 Task: Get directions from Great Wall of China to Badaling Great Wall, Beijing, China departing at 5:00 pm tomorrow
Action: Mouse moved to (1050, 72)
Screenshot: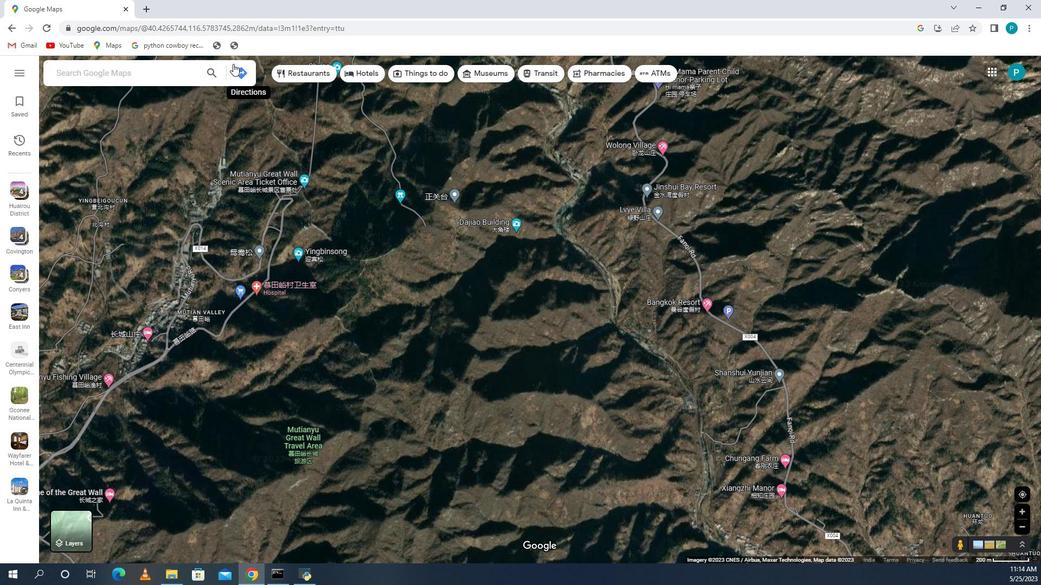 
Action: Mouse pressed left at (1050, 72)
Screenshot: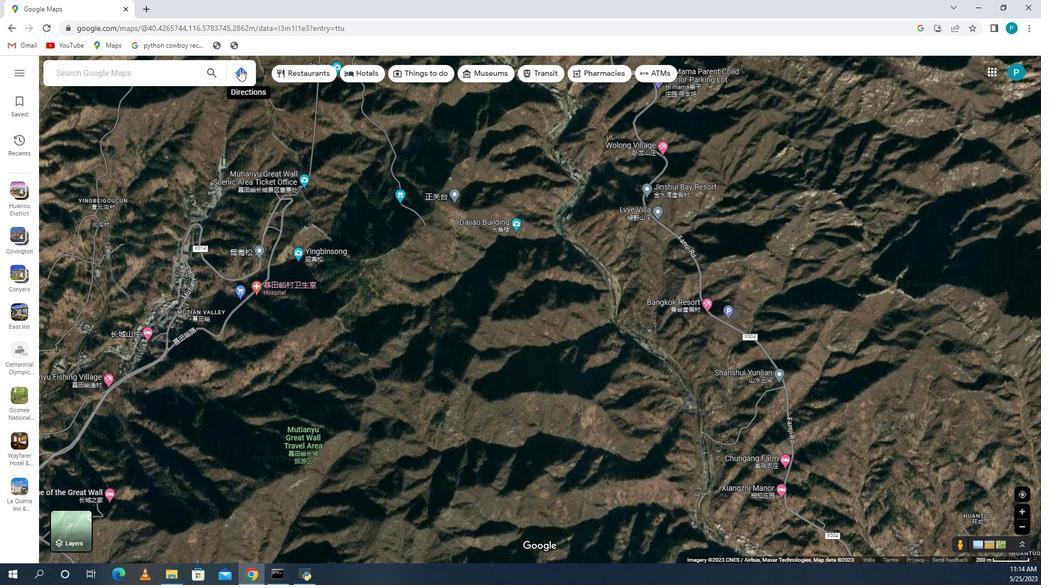 
Action: Mouse moved to (971, 105)
Screenshot: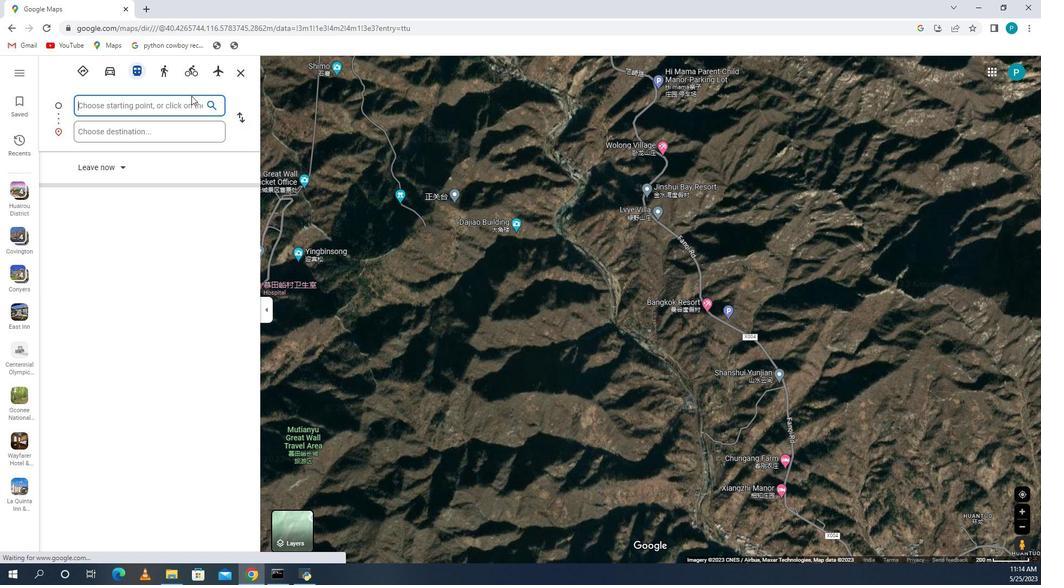 
Action: Mouse pressed left at (971, 105)
Screenshot: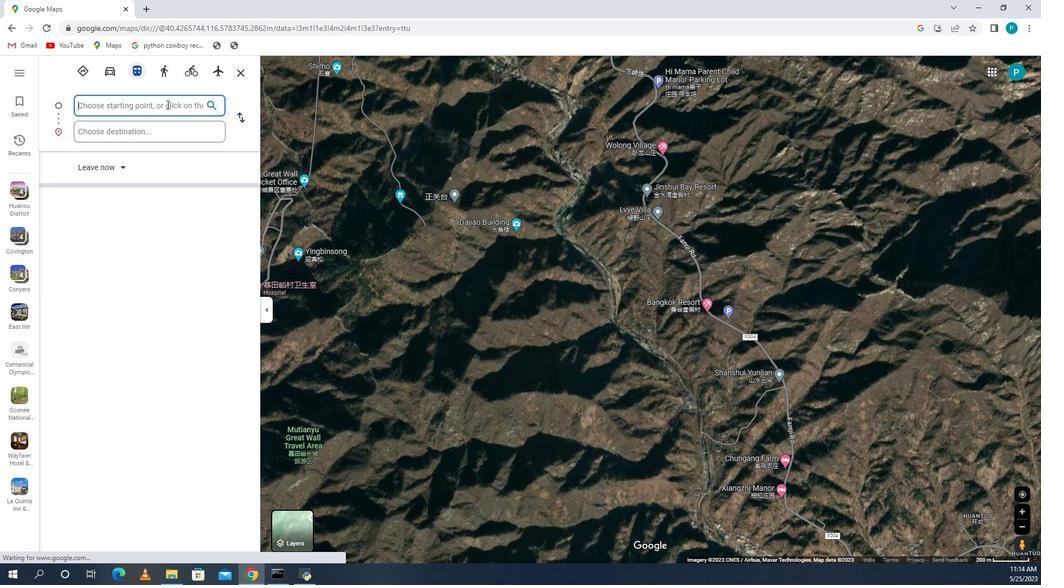 
Action: Key pressed great<Key.space>wall<Key.space><Key.space>of<Key.space>china<Key.space>
Screenshot: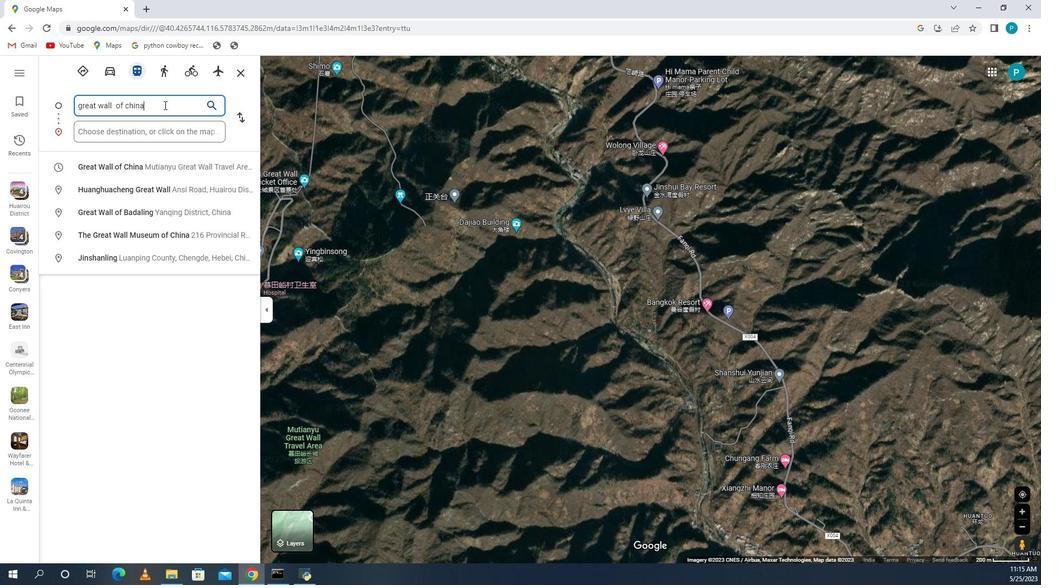 
Action: Mouse moved to (941, 126)
Screenshot: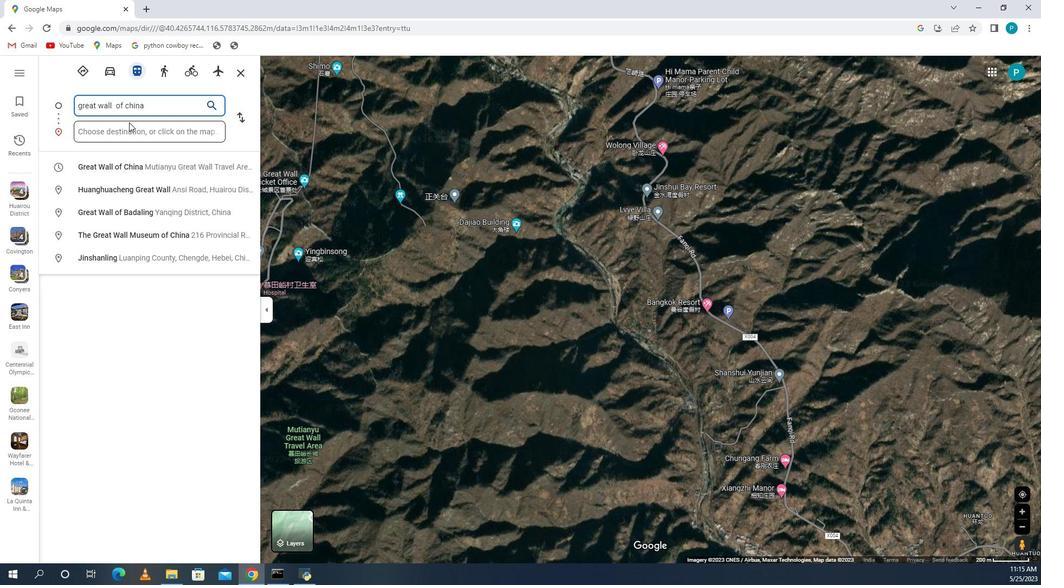 
Action: Mouse pressed left at (941, 126)
Screenshot: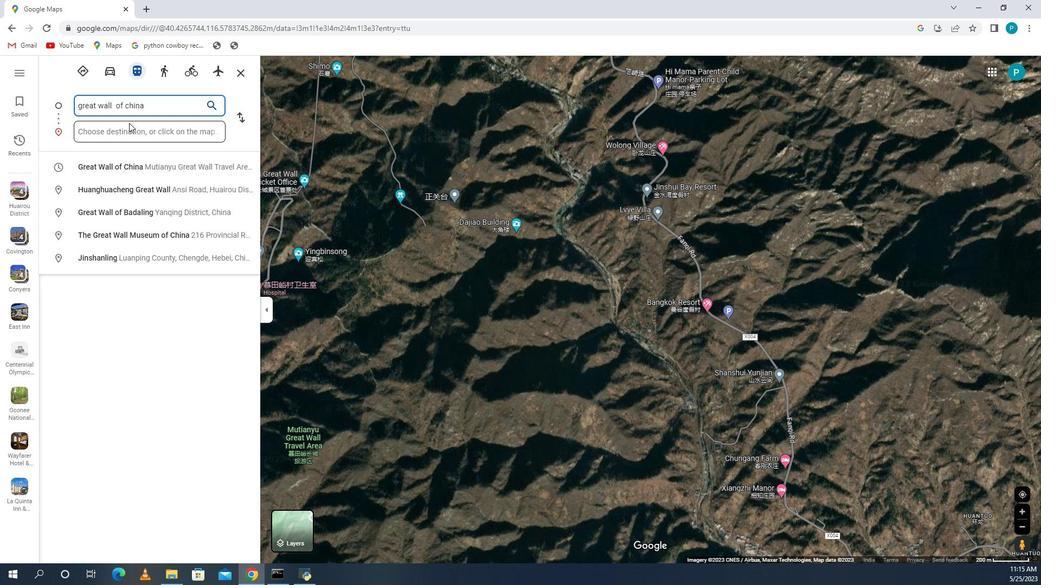 
Action: Key pressed badaling<Key.space>great<Key.space>all<Key.backspace><Key.backspace><Key.backspace>all<Key.backspace><Key.backspace><Key.backspace>wall<Key.space>
Screenshot: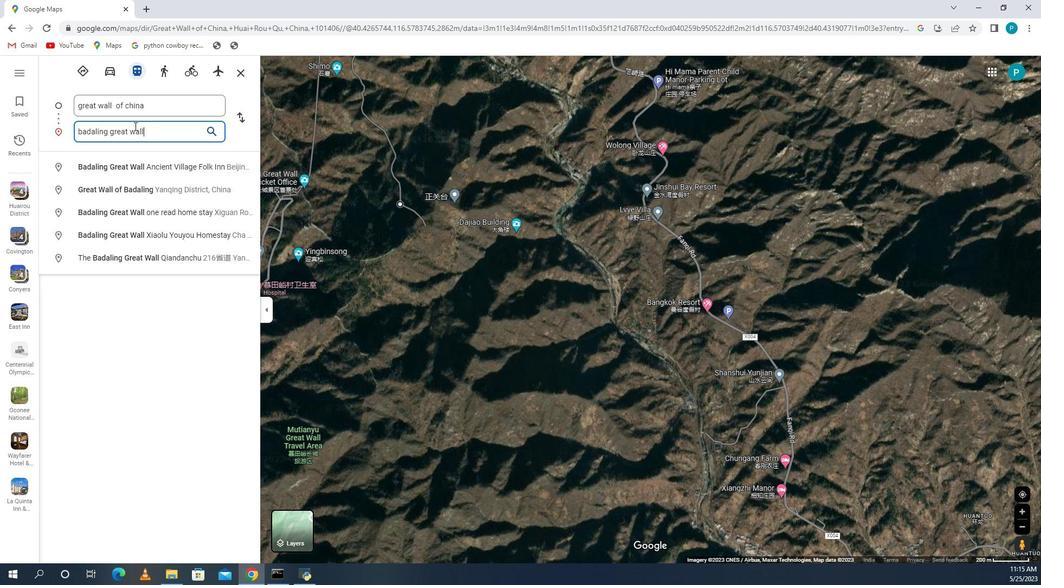 
Action: Mouse moved to (966, 167)
Screenshot: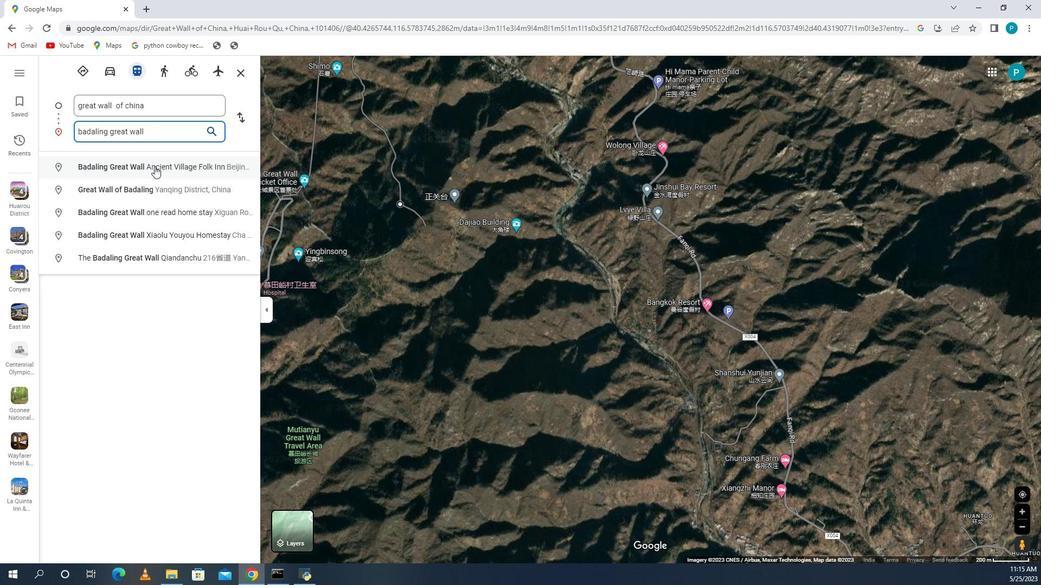 
Action: Mouse pressed left at (966, 167)
Screenshot: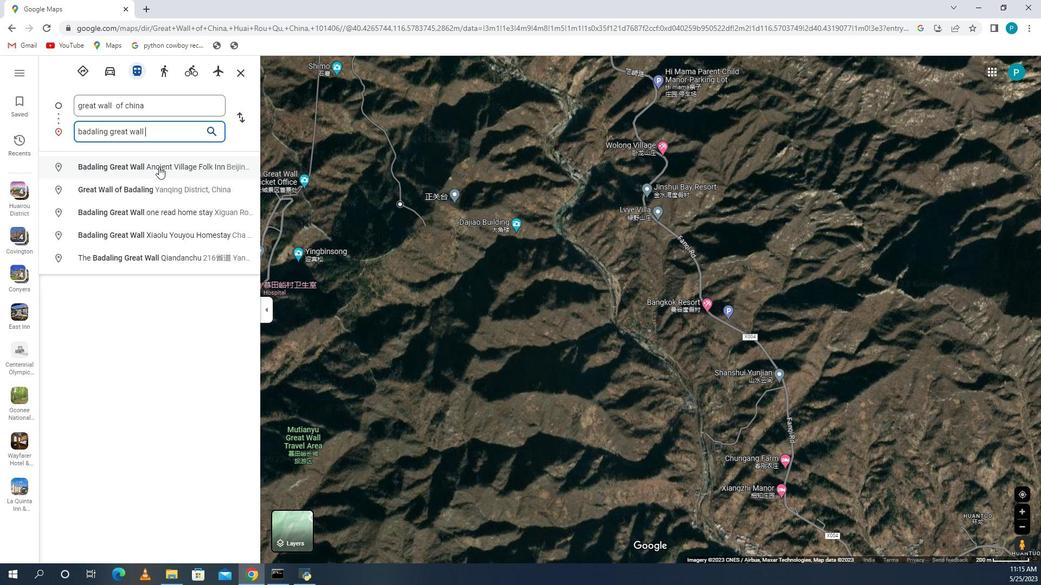 
Action: Mouse moved to (941, 164)
Screenshot: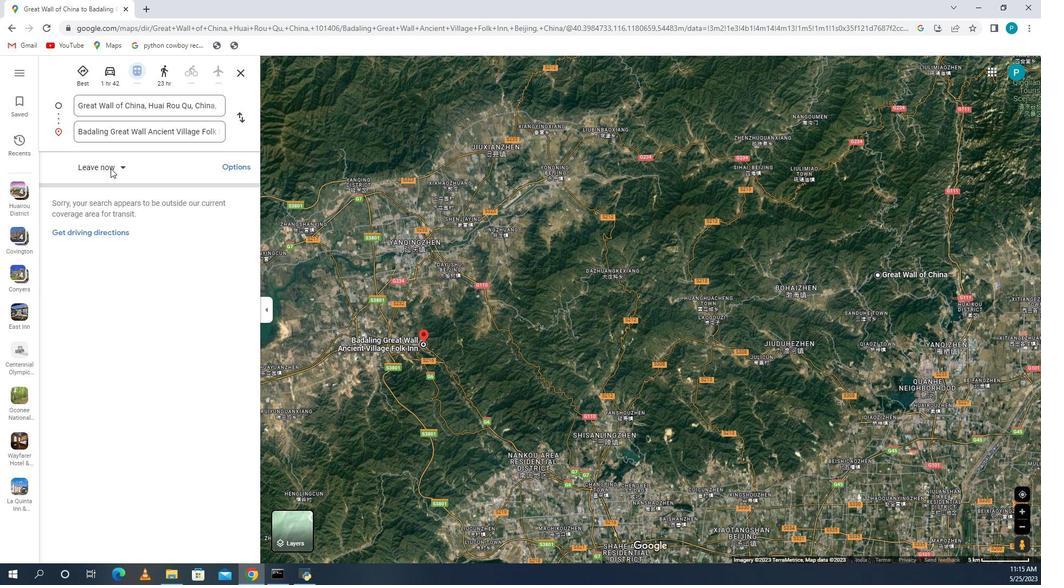 
Action: Mouse pressed left at (941, 164)
Screenshot: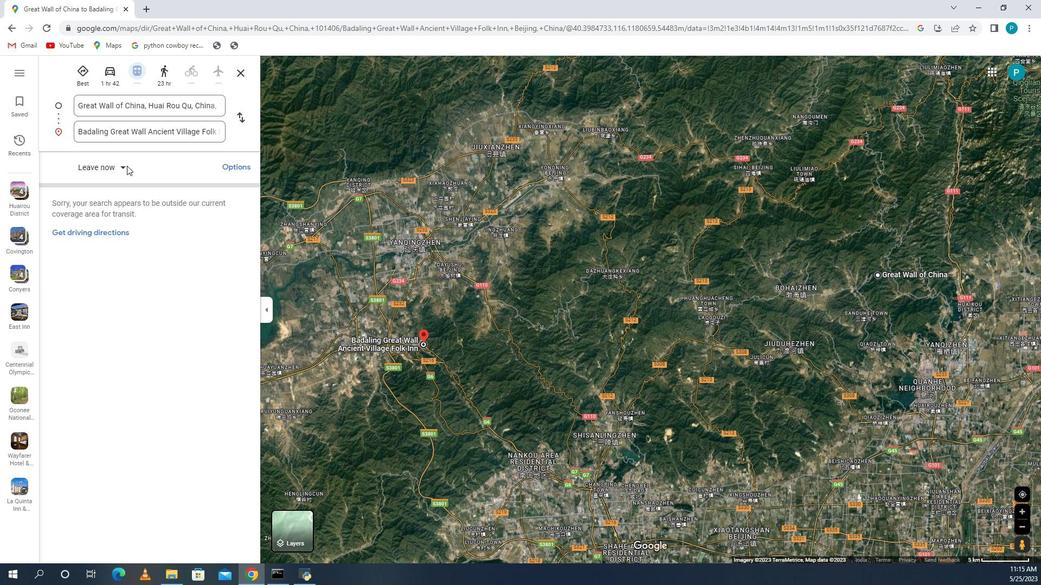 
Action: Mouse moved to (927, 170)
Screenshot: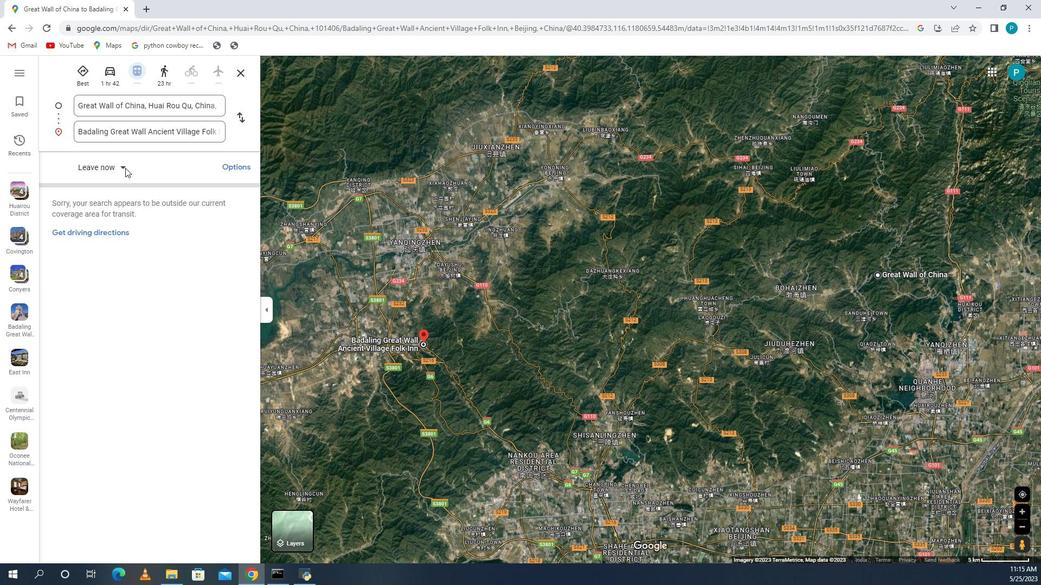 
Action: Mouse pressed left at (927, 170)
Screenshot: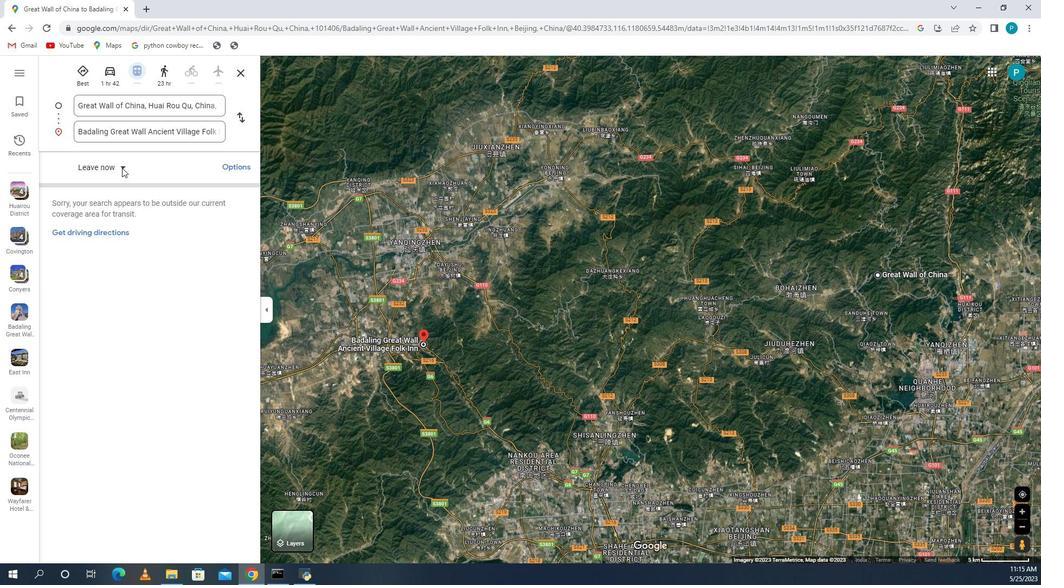 
Action: Mouse moved to (922, 203)
Screenshot: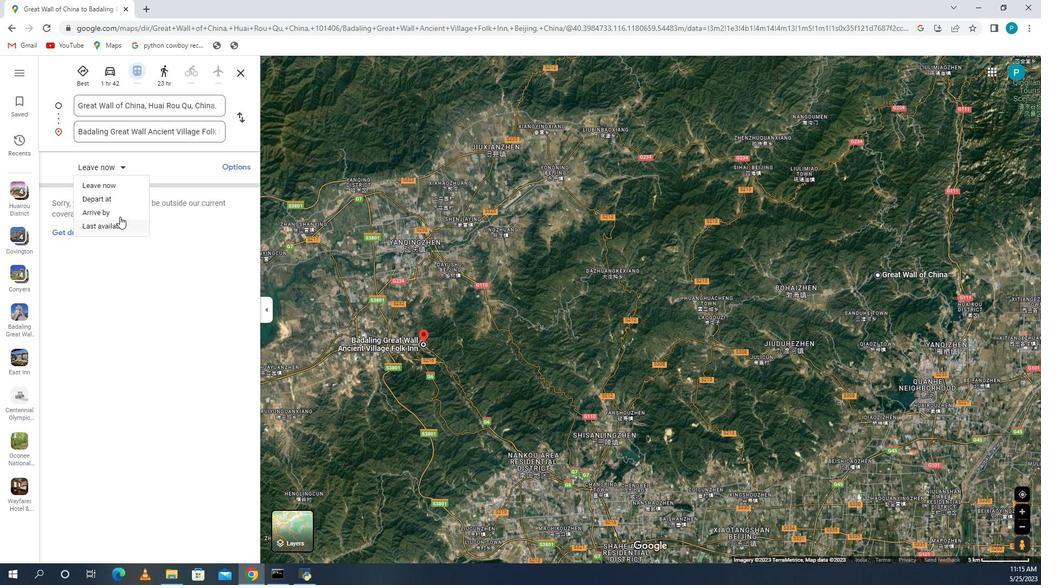 
Action: Mouse pressed left at (922, 203)
Screenshot: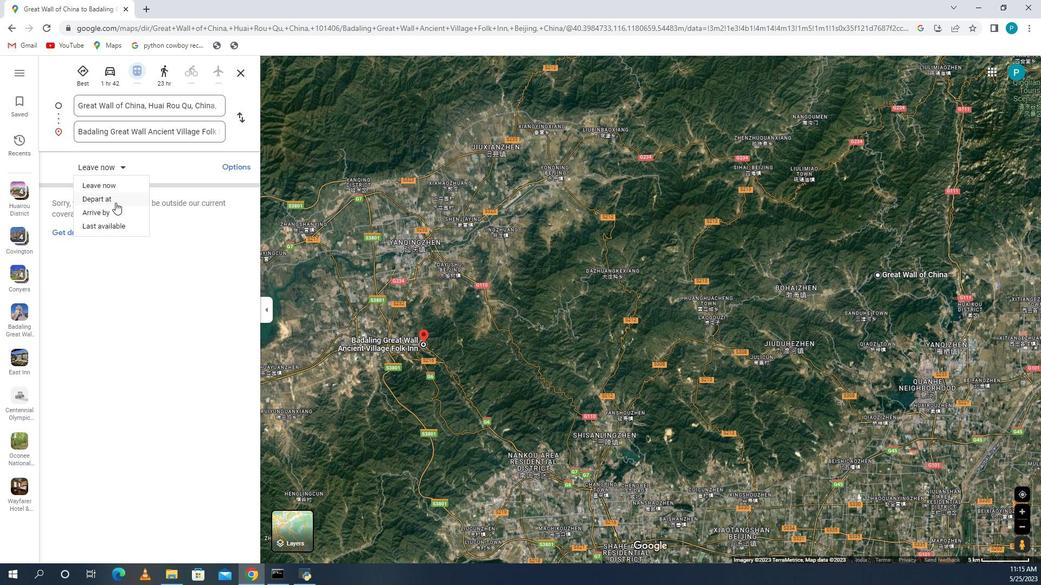 
Action: Mouse moved to (943, 187)
Screenshot: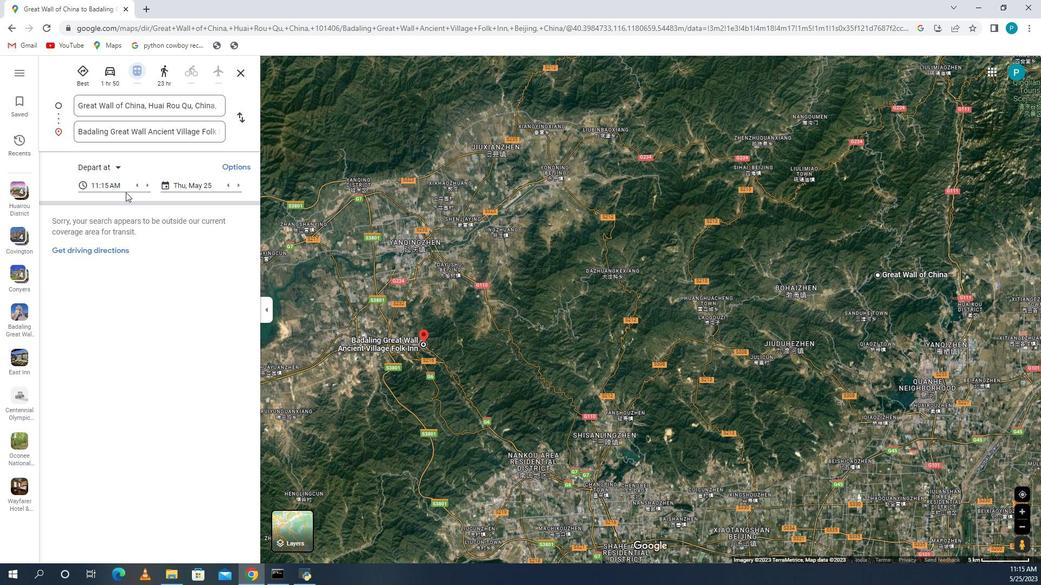 
Action: Mouse pressed left at (943, 187)
Screenshot: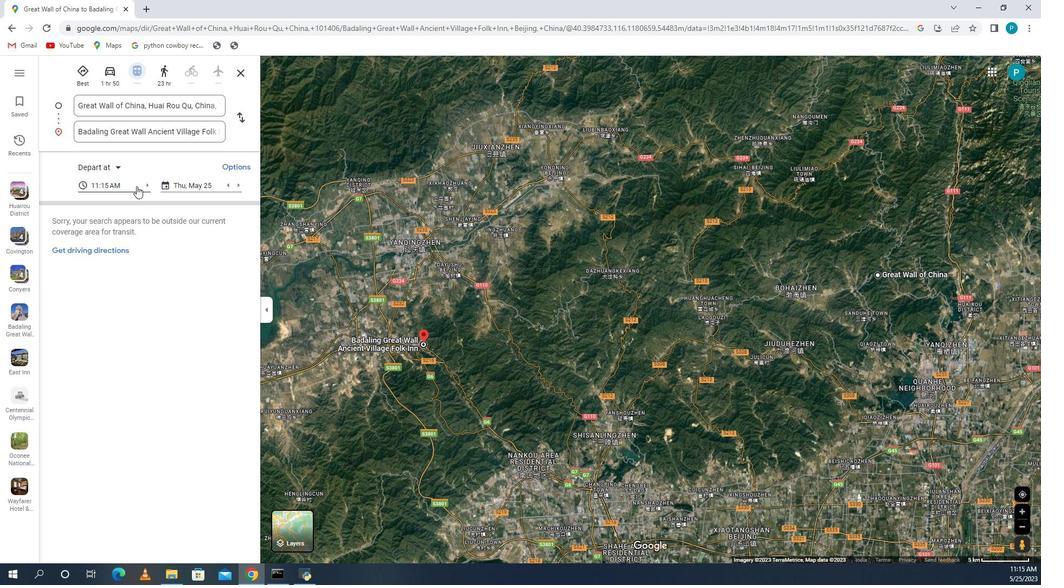 
Action: Mouse moved to (910, 185)
Screenshot: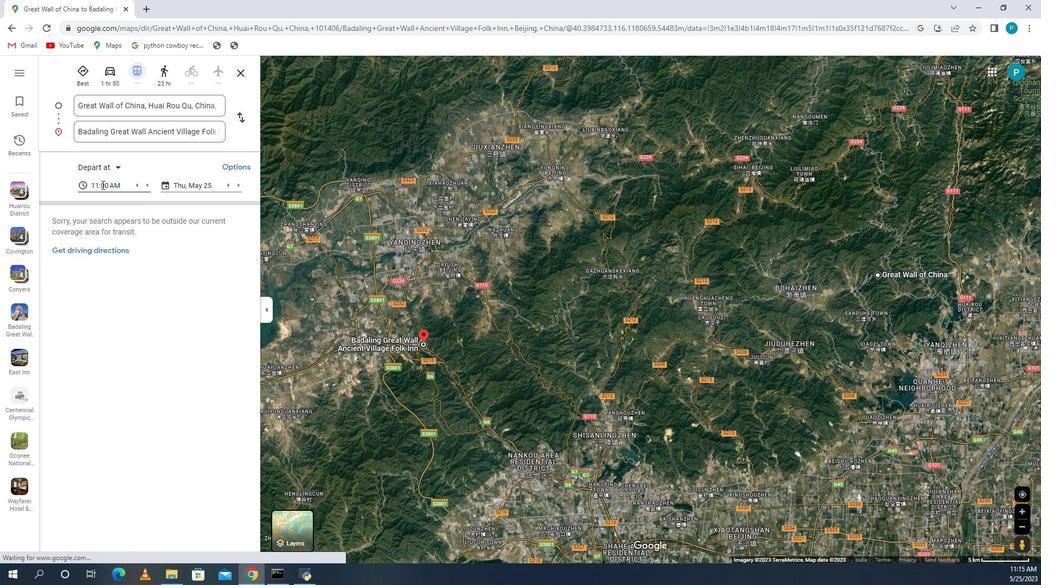 
Action: Mouse pressed left at (910, 185)
Screenshot: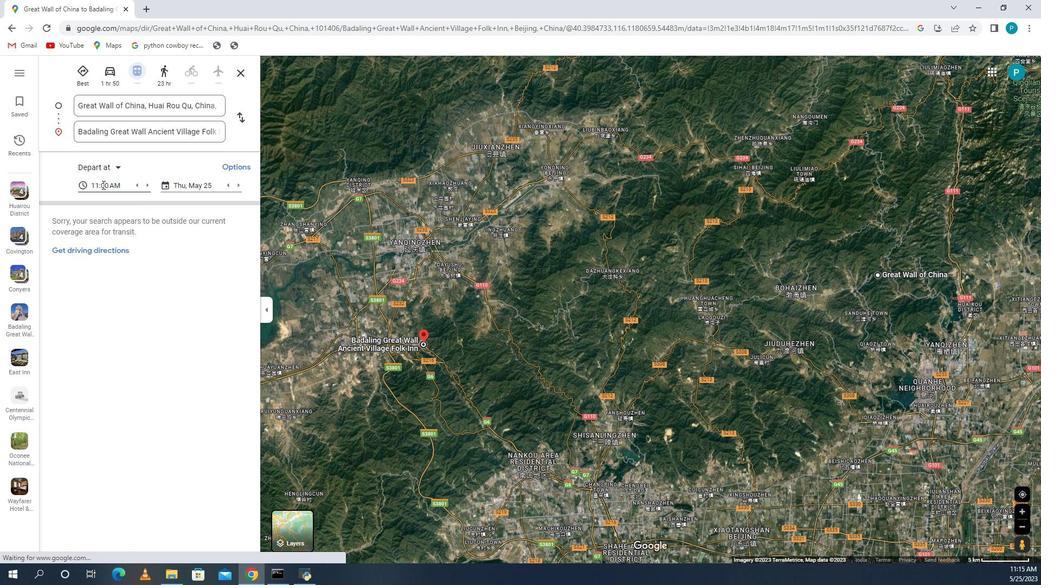 
Action: Mouse moved to (912, 257)
Screenshot: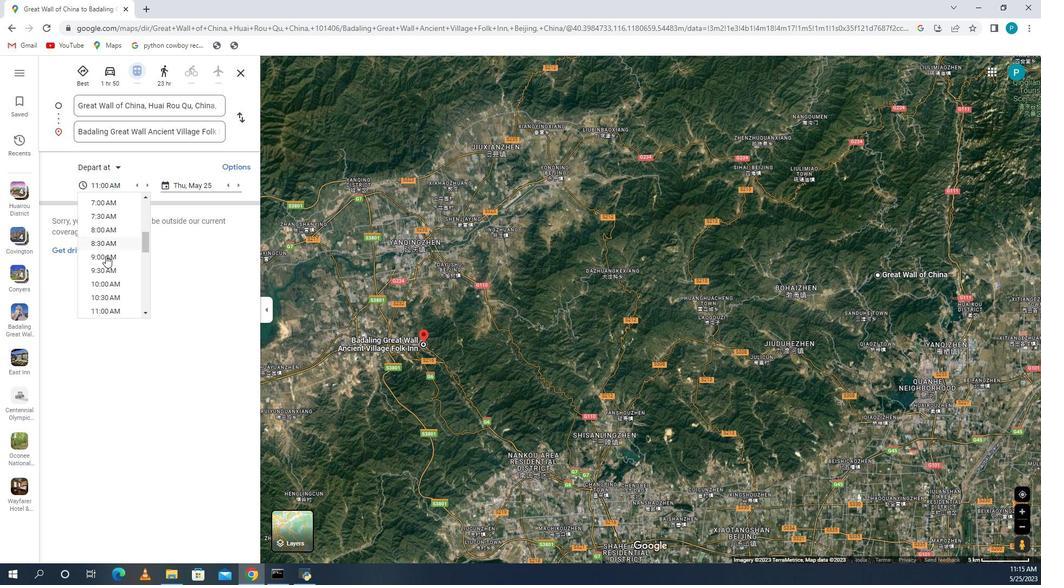 
Action: Mouse scrolled (912, 257) with delta (0, 0)
Screenshot: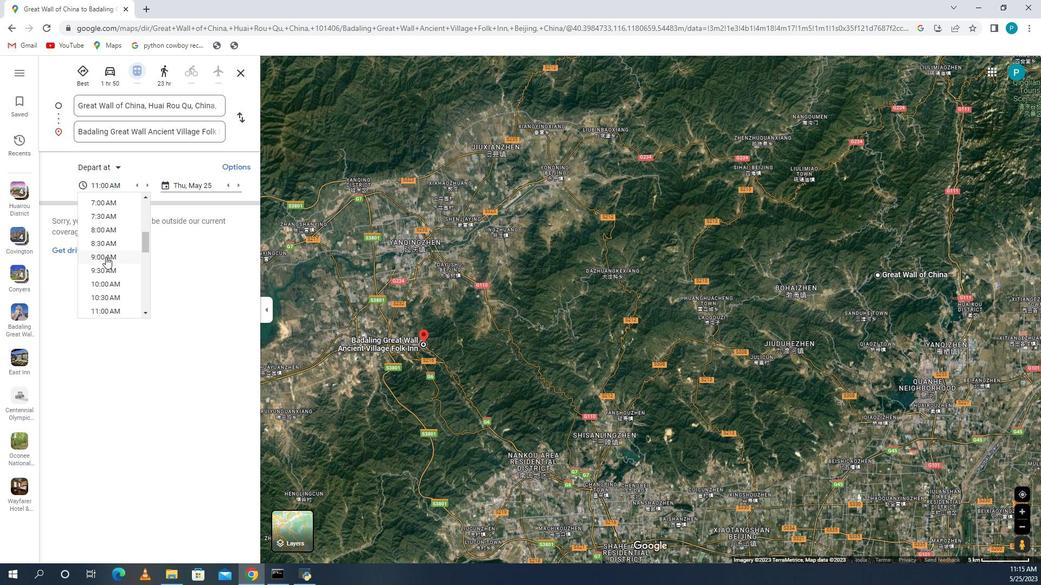 
Action: Mouse scrolled (912, 257) with delta (0, 0)
Screenshot: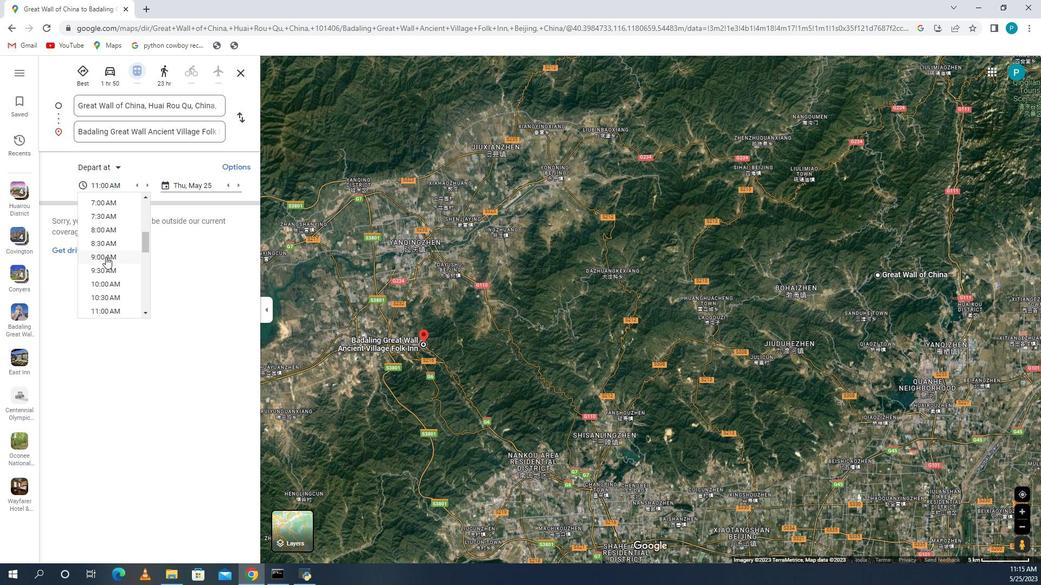 
Action: Mouse scrolled (912, 257) with delta (0, 0)
Screenshot: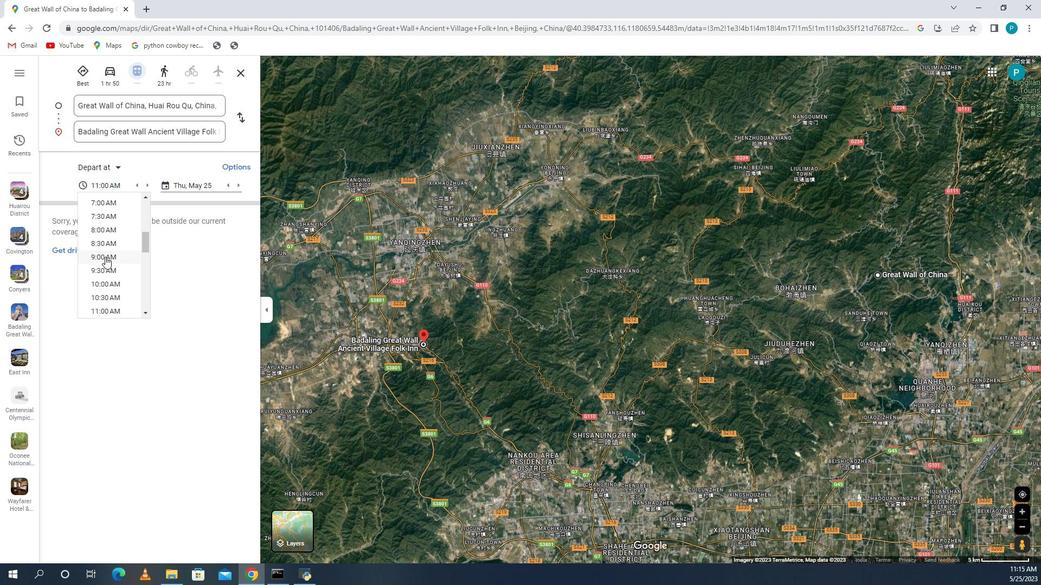 
Action: Mouse scrolled (912, 257) with delta (0, 0)
Screenshot: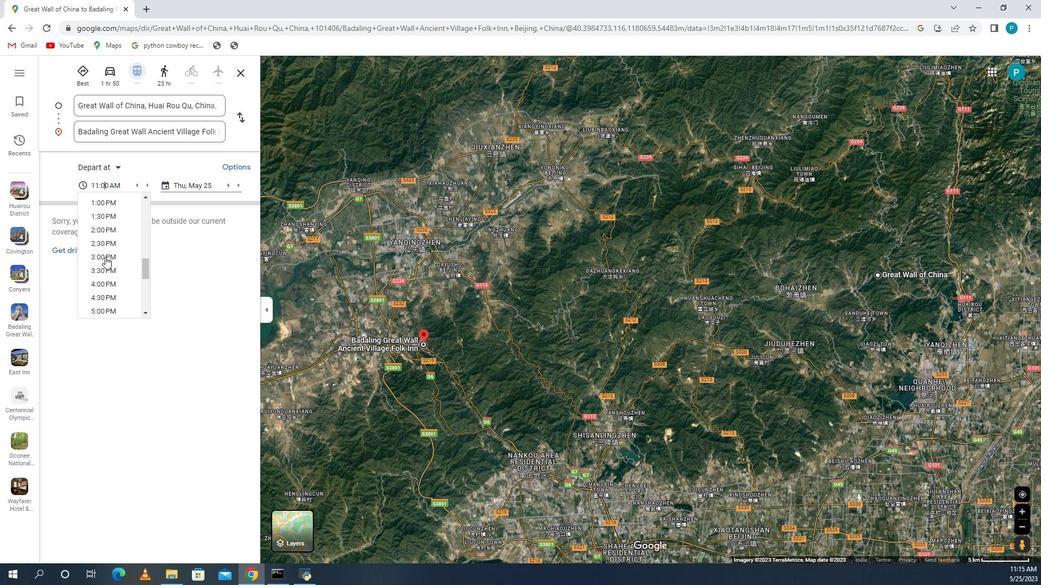 
Action: Mouse scrolled (912, 257) with delta (0, 0)
Screenshot: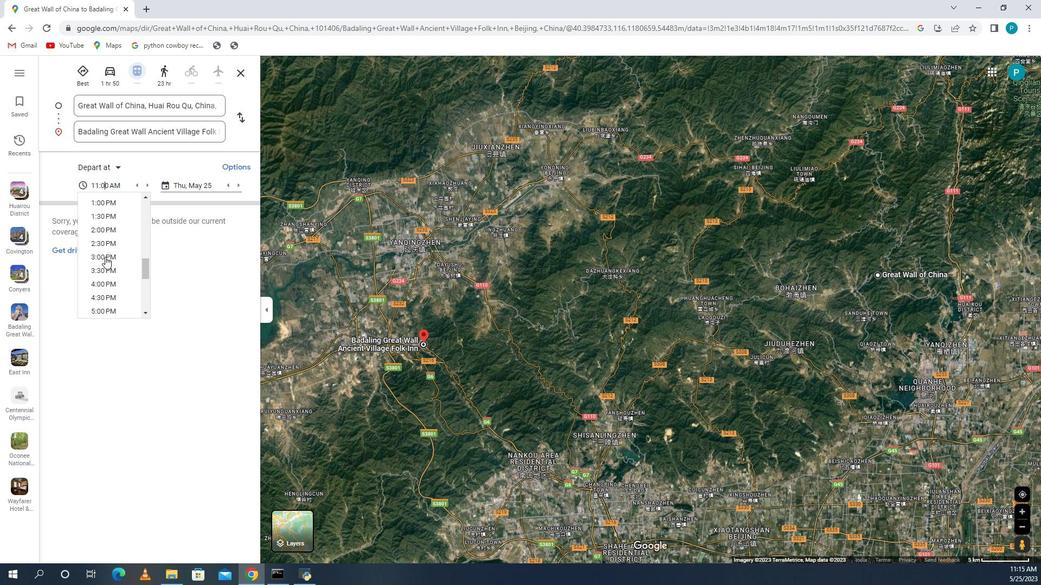 
Action: Mouse scrolled (912, 257) with delta (0, 0)
Screenshot: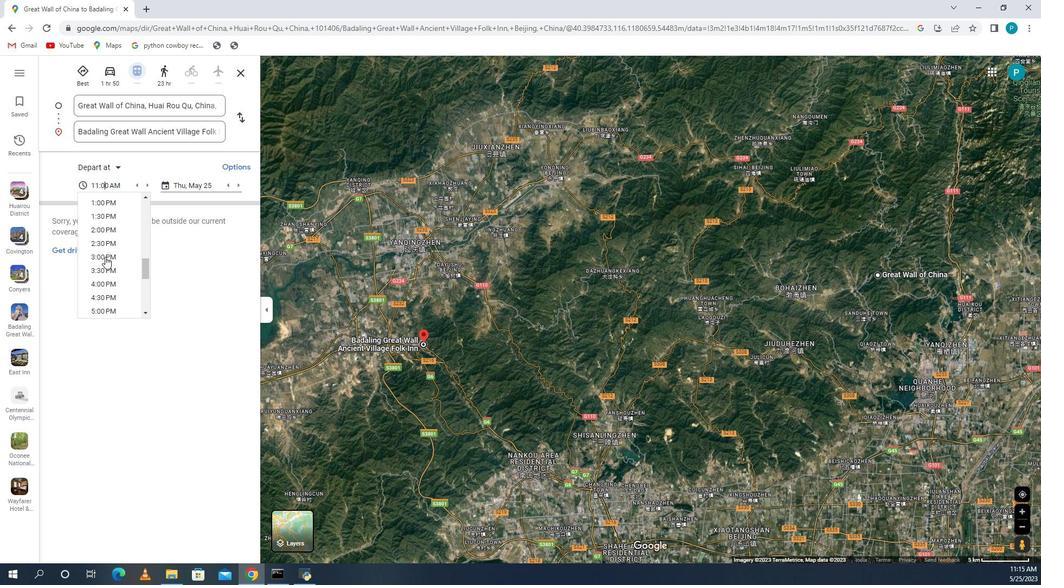 
Action: Mouse moved to (908, 247)
Screenshot: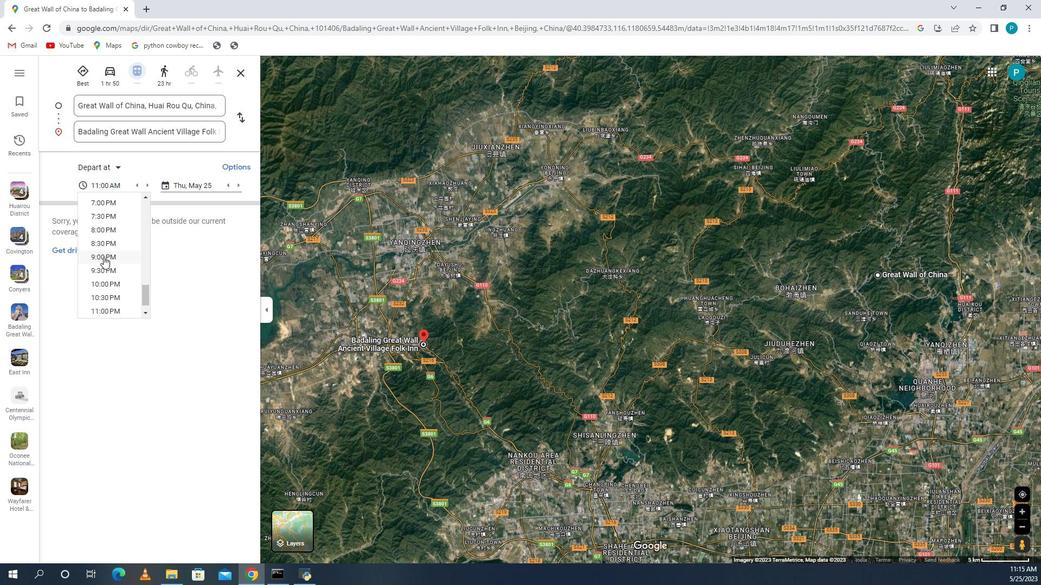 
Action: Mouse scrolled (908, 247) with delta (0, 0)
Screenshot: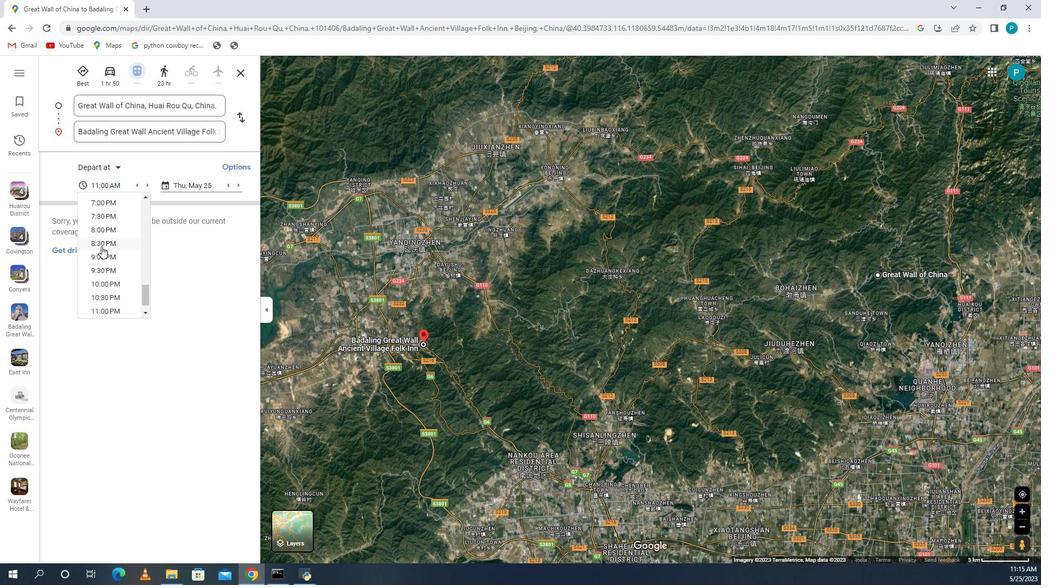 
Action: Mouse moved to (906, 203)
Screenshot: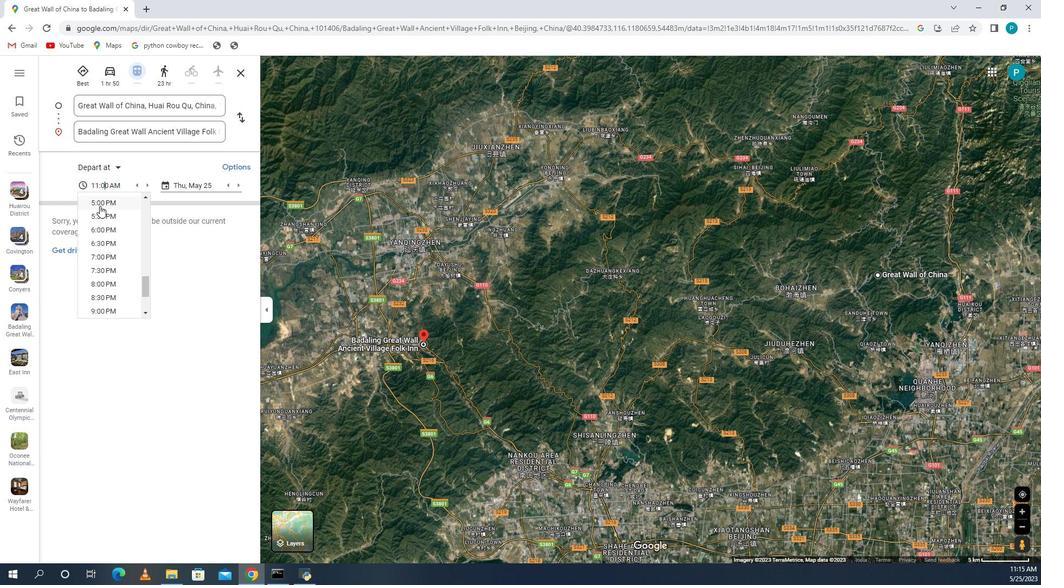 
Action: Mouse pressed left at (906, 203)
Screenshot: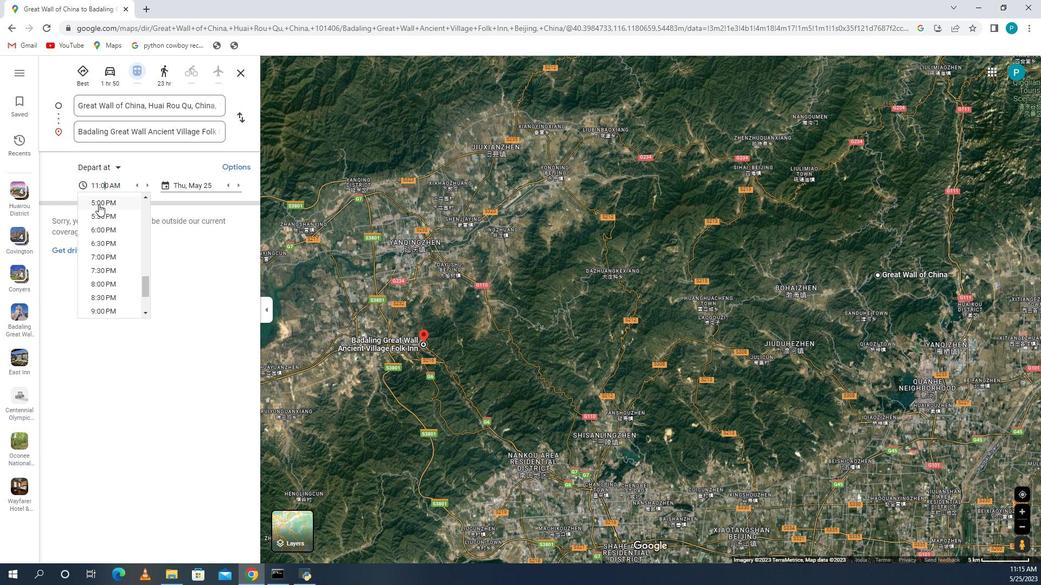 
Action: Mouse moved to (1043, 184)
Screenshot: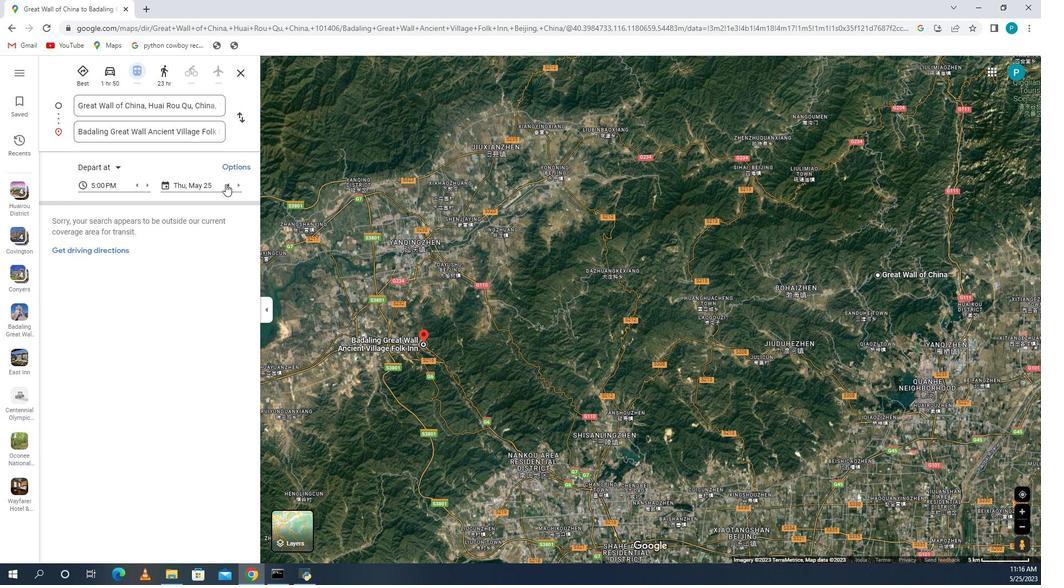 
Action: Mouse pressed left at (1043, 184)
Screenshot: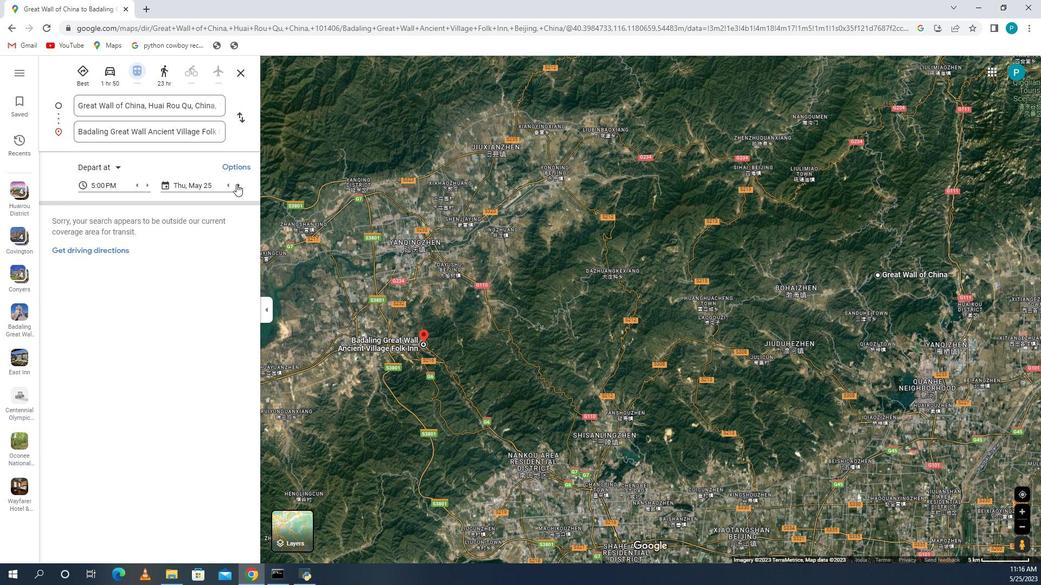 
Action: Mouse moved to (928, 323)
Screenshot: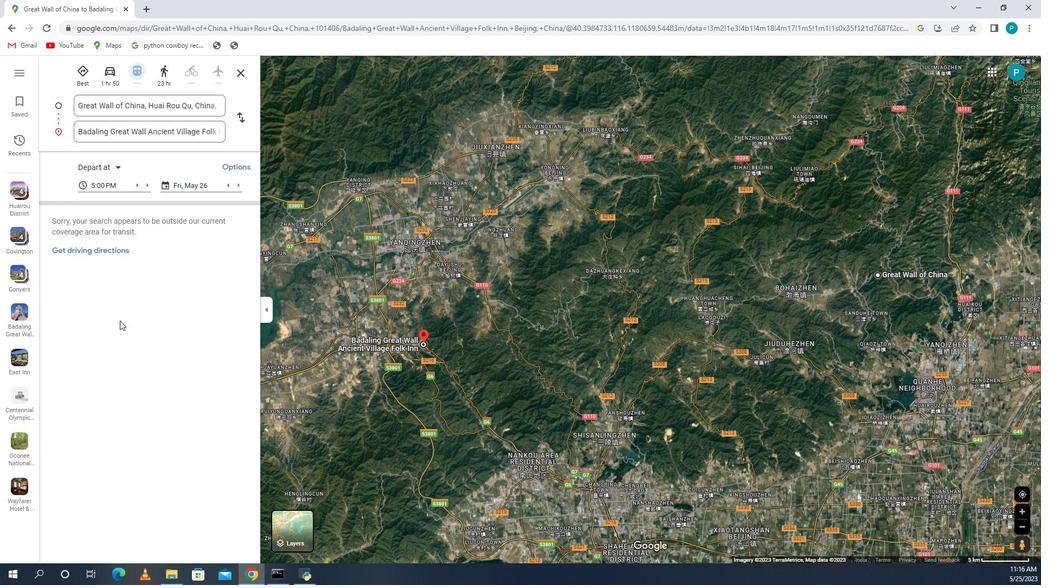 
